 Task: Select a rule when a due date between 1 and 7 working days from now is removed from a card by anyone except me.
Action: Mouse moved to (1109, 89)
Screenshot: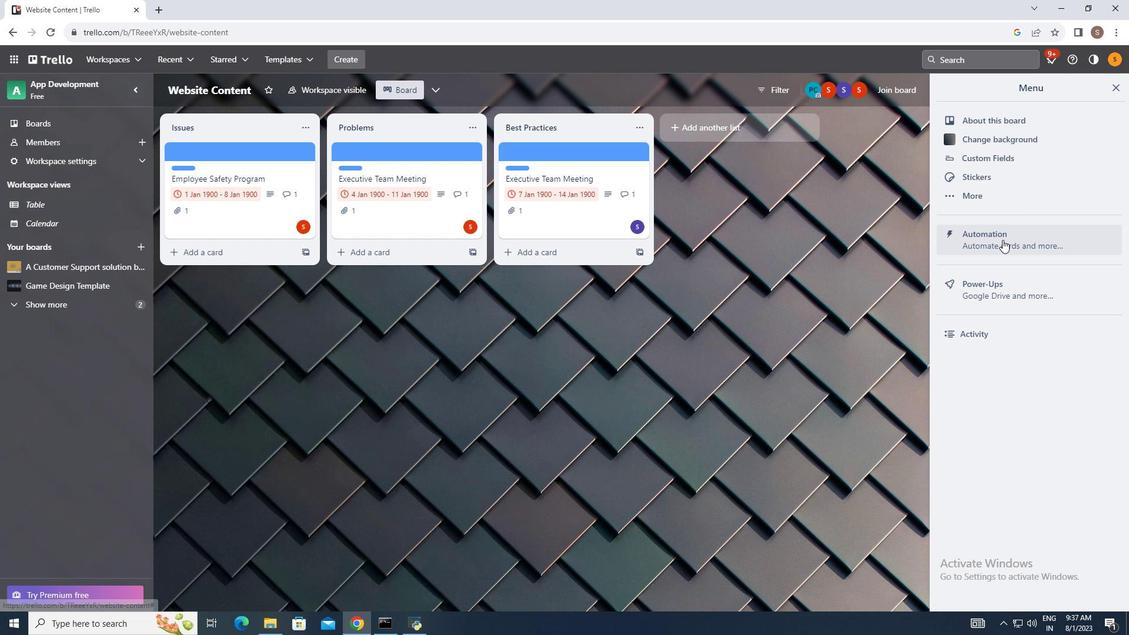 
Action: Mouse pressed left at (1109, 89)
Screenshot: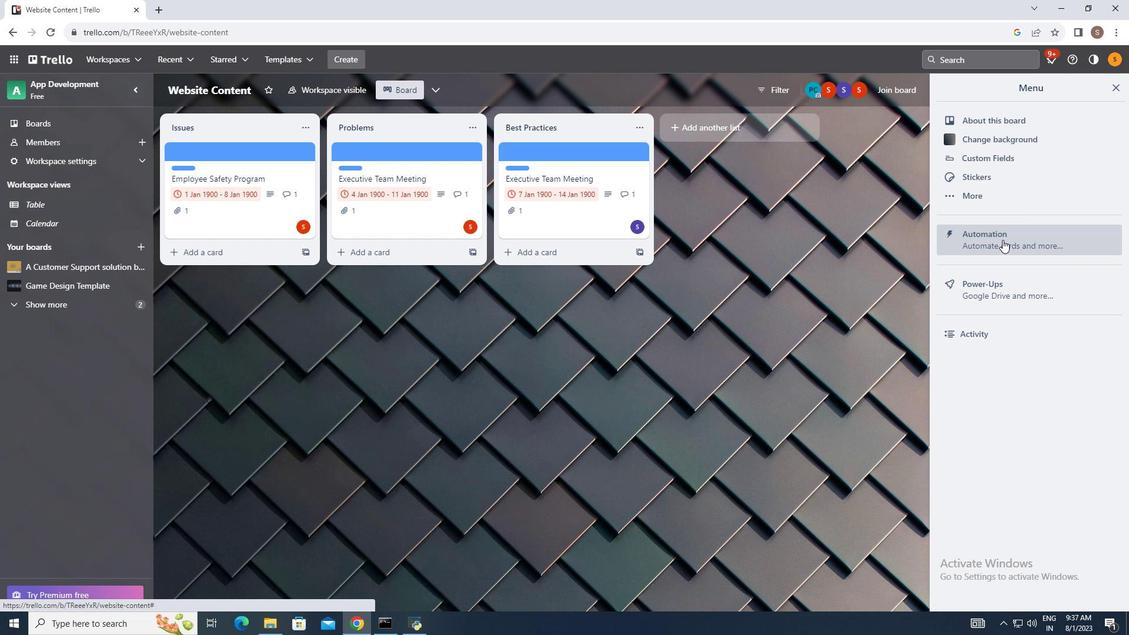 
Action: Mouse moved to (1002, 239)
Screenshot: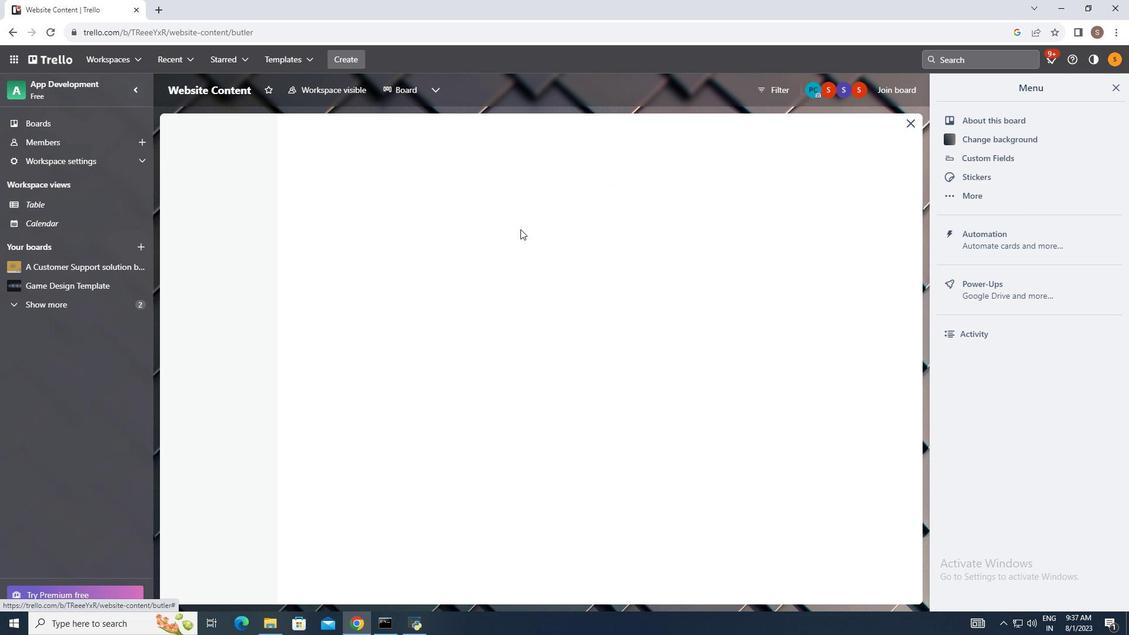 
Action: Mouse pressed left at (1002, 239)
Screenshot: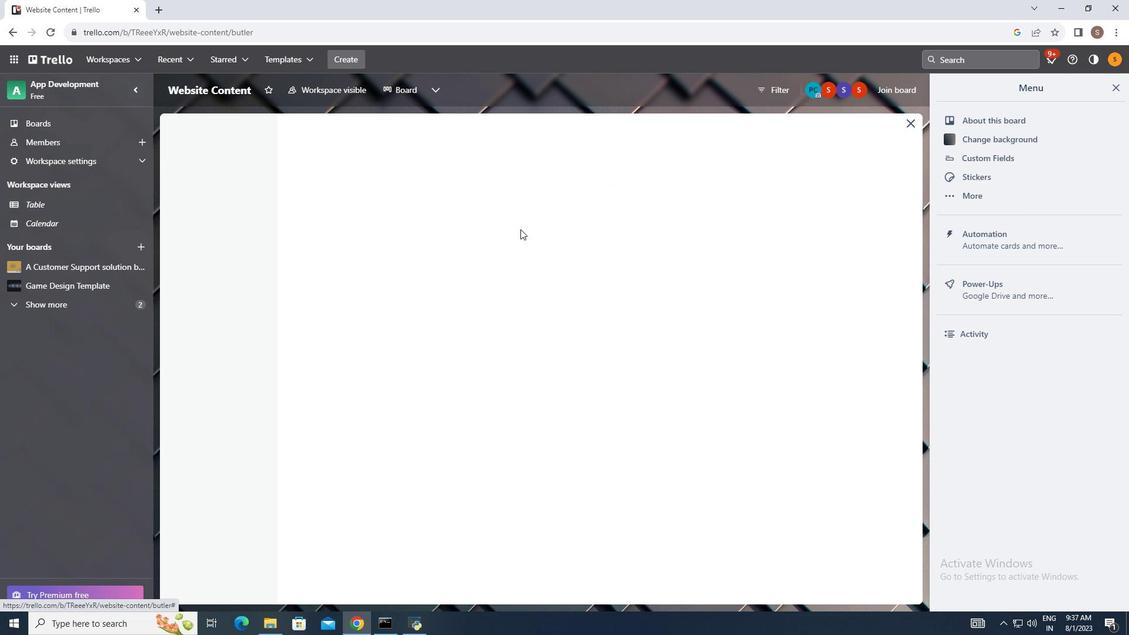 
Action: Mouse moved to (204, 190)
Screenshot: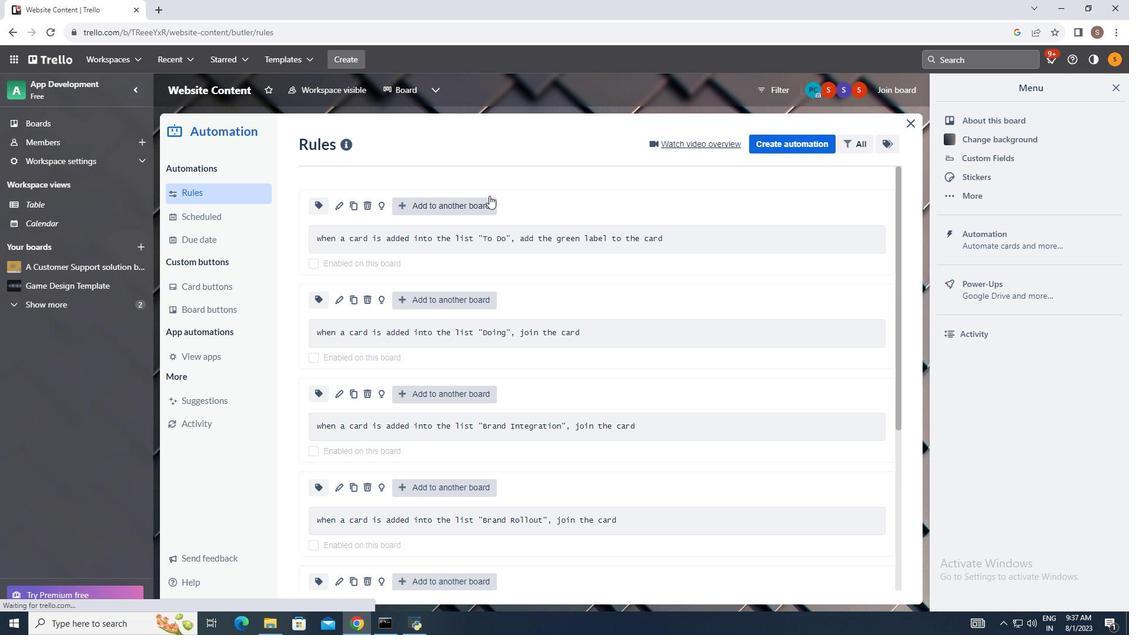 
Action: Mouse pressed left at (204, 190)
Screenshot: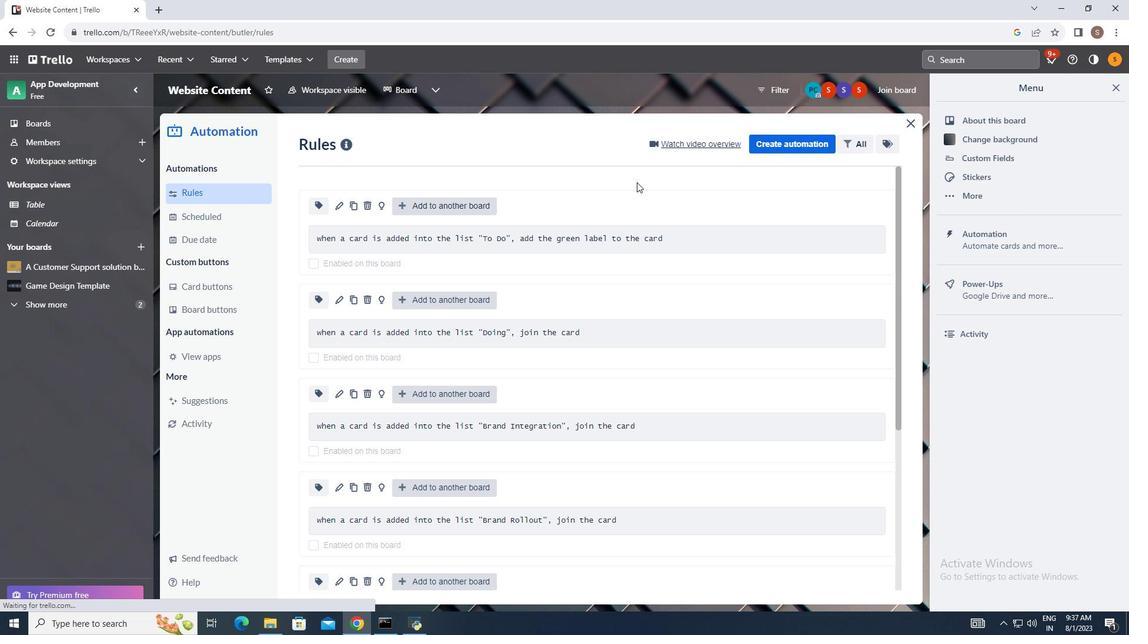 
Action: Mouse moved to (797, 139)
Screenshot: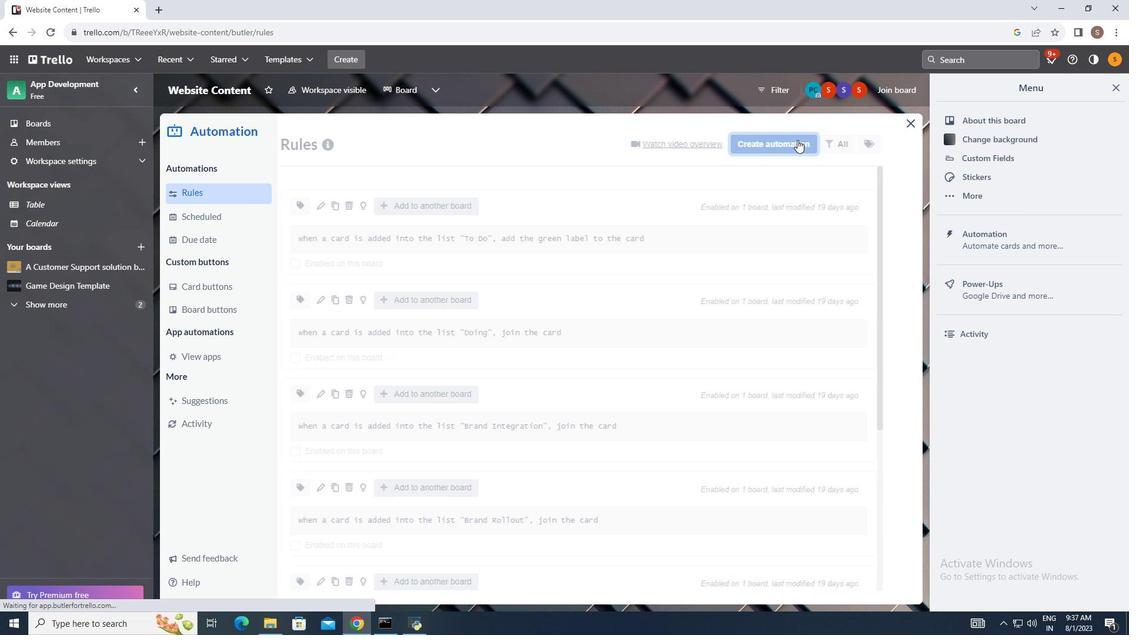 
Action: Mouse pressed left at (797, 139)
Screenshot: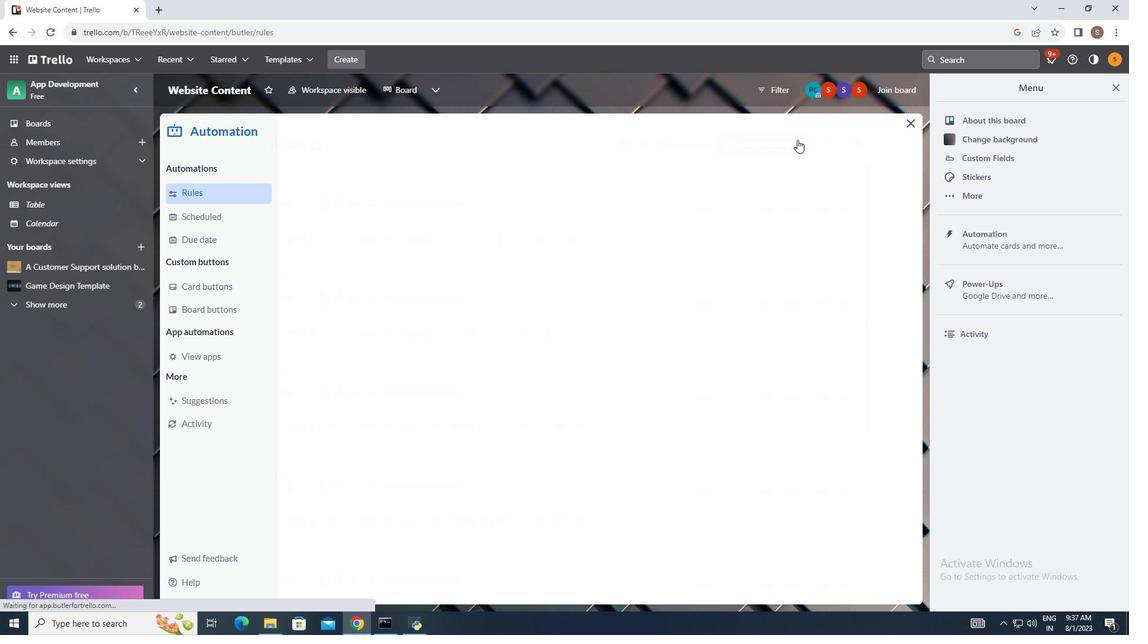 
Action: Mouse moved to (579, 258)
Screenshot: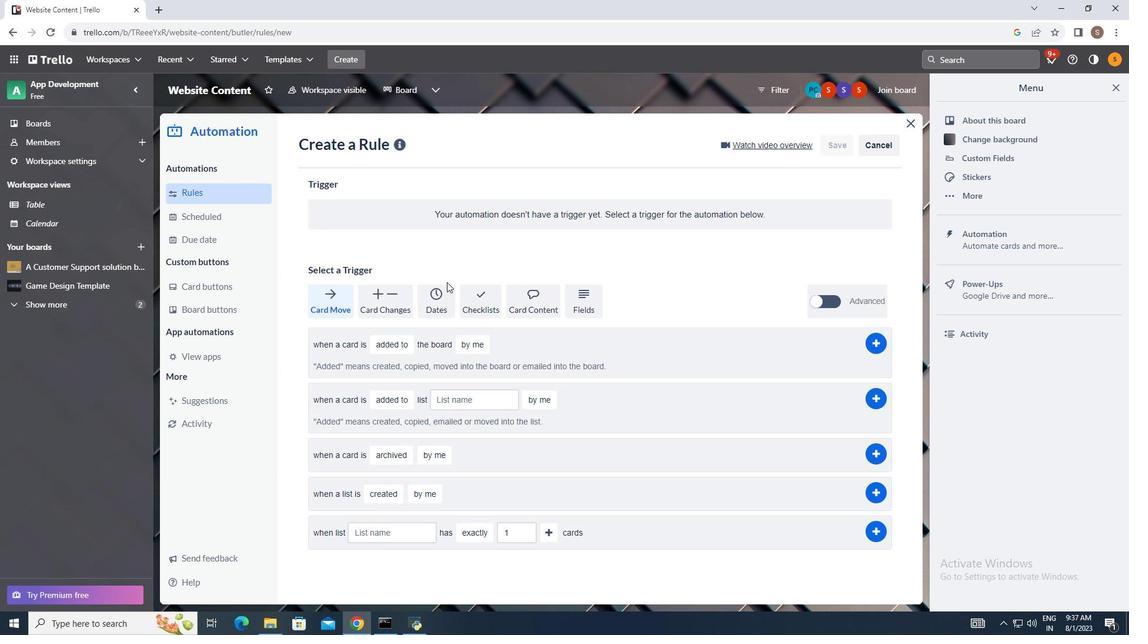 
Action: Mouse pressed left at (579, 258)
Screenshot: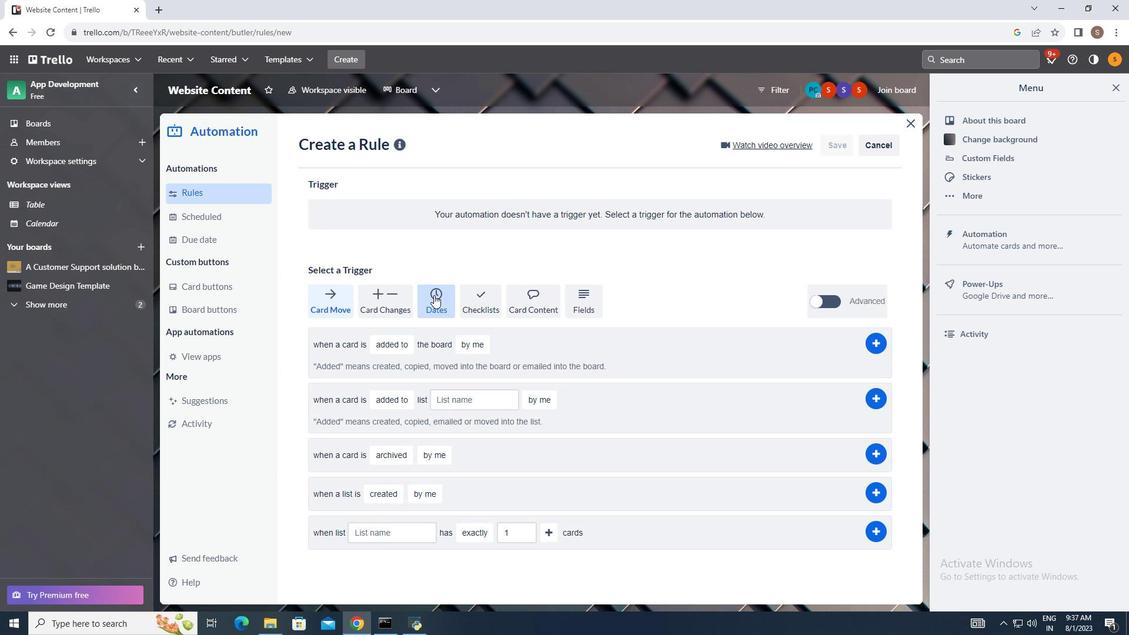 
Action: Mouse moved to (434, 295)
Screenshot: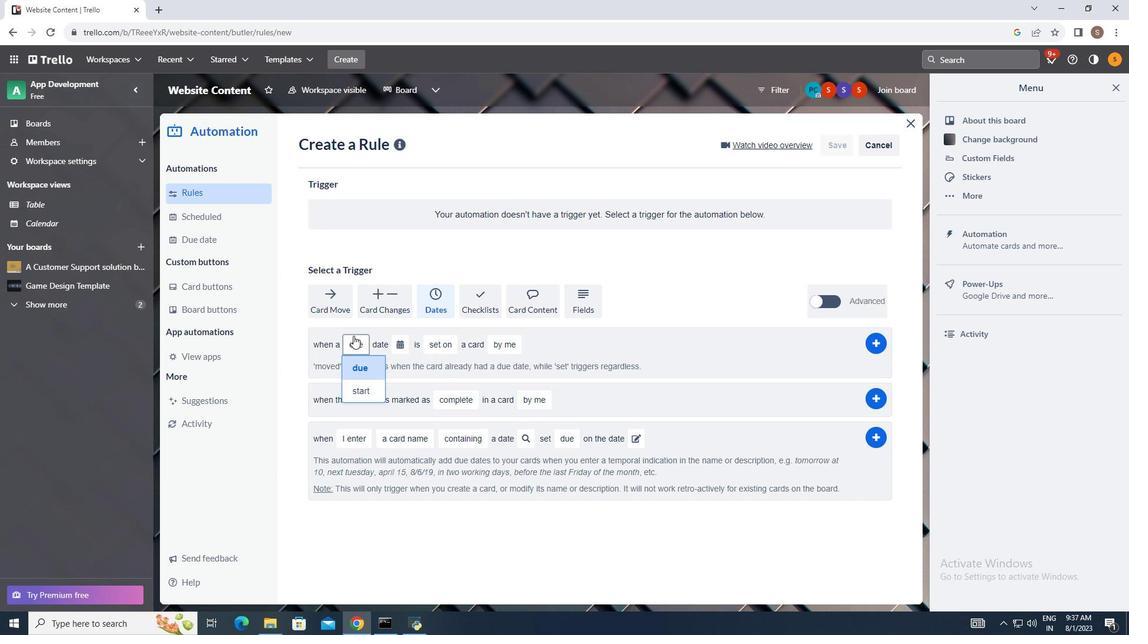 
Action: Mouse pressed left at (434, 295)
Screenshot: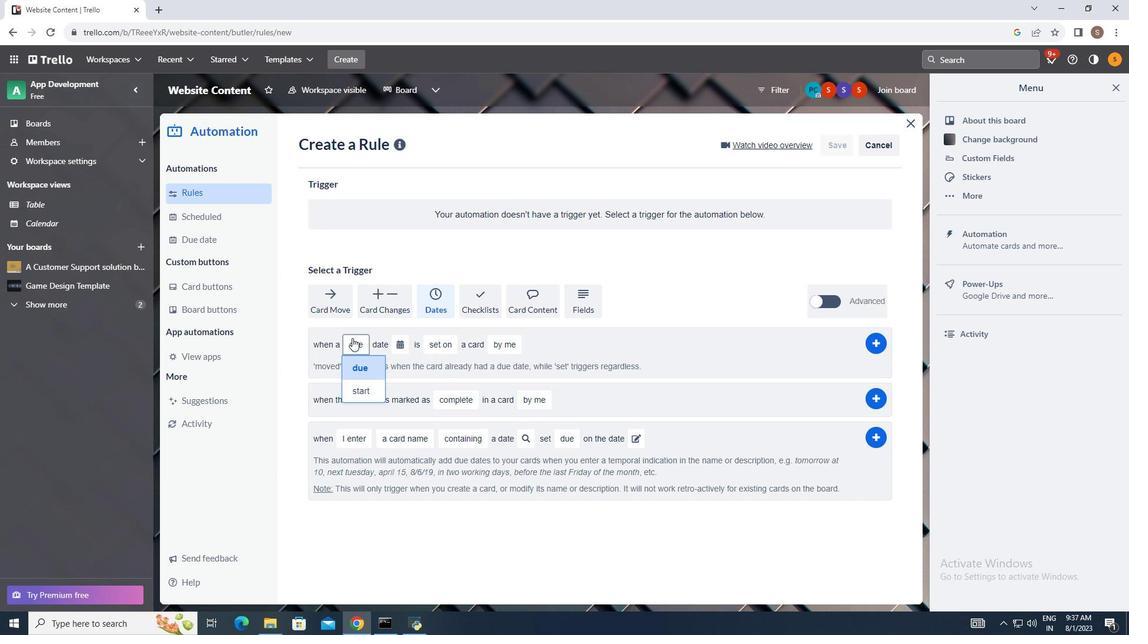 
Action: Mouse moved to (352, 335)
Screenshot: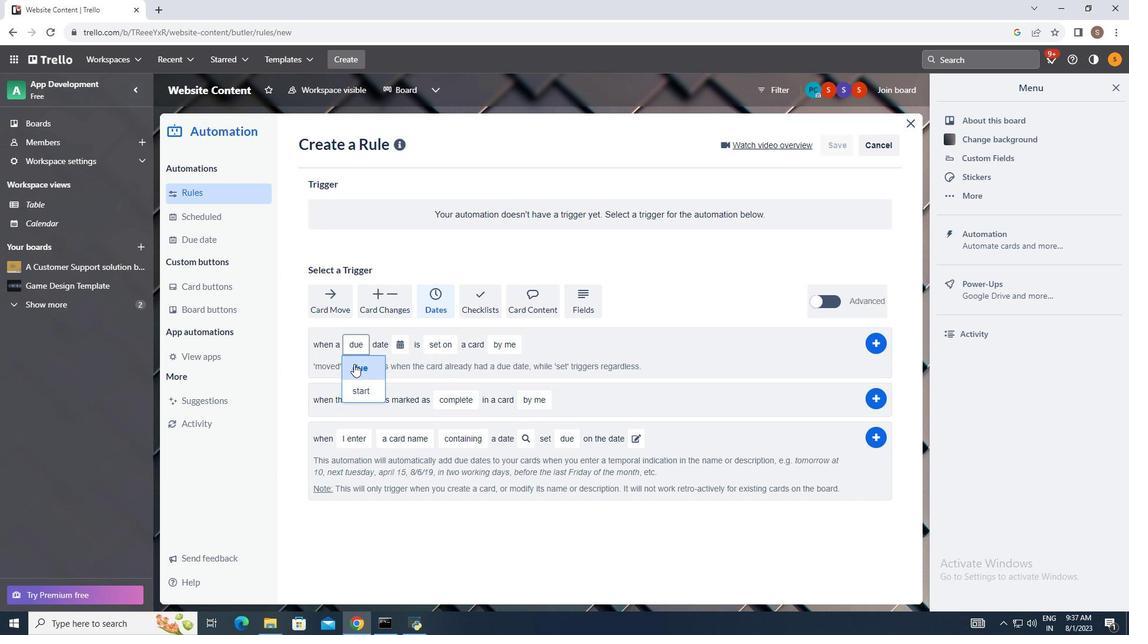 
Action: Mouse pressed left at (352, 335)
Screenshot: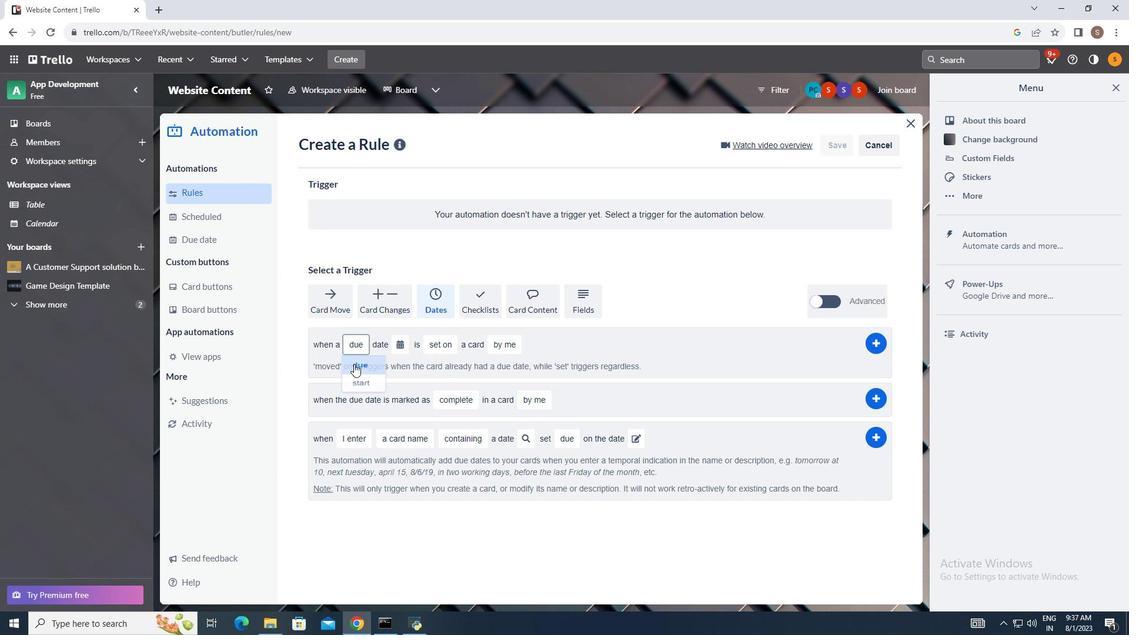 
Action: Mouse moved to (353, 364)
Screenshot: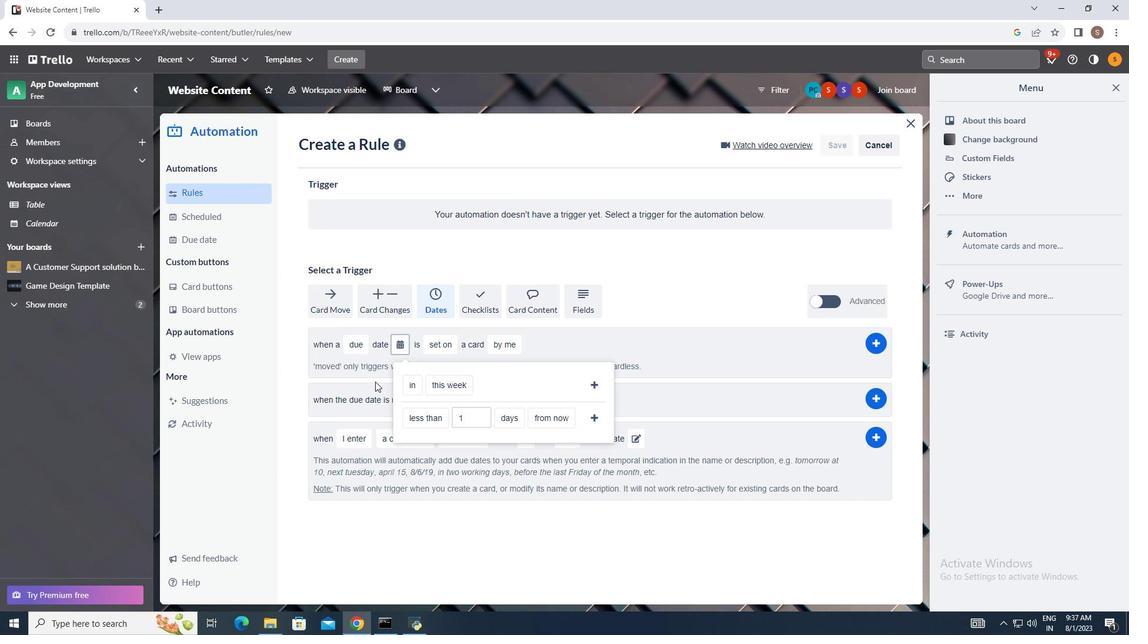 
Action: Mouse pressed left at (353, 364)
Screenshot: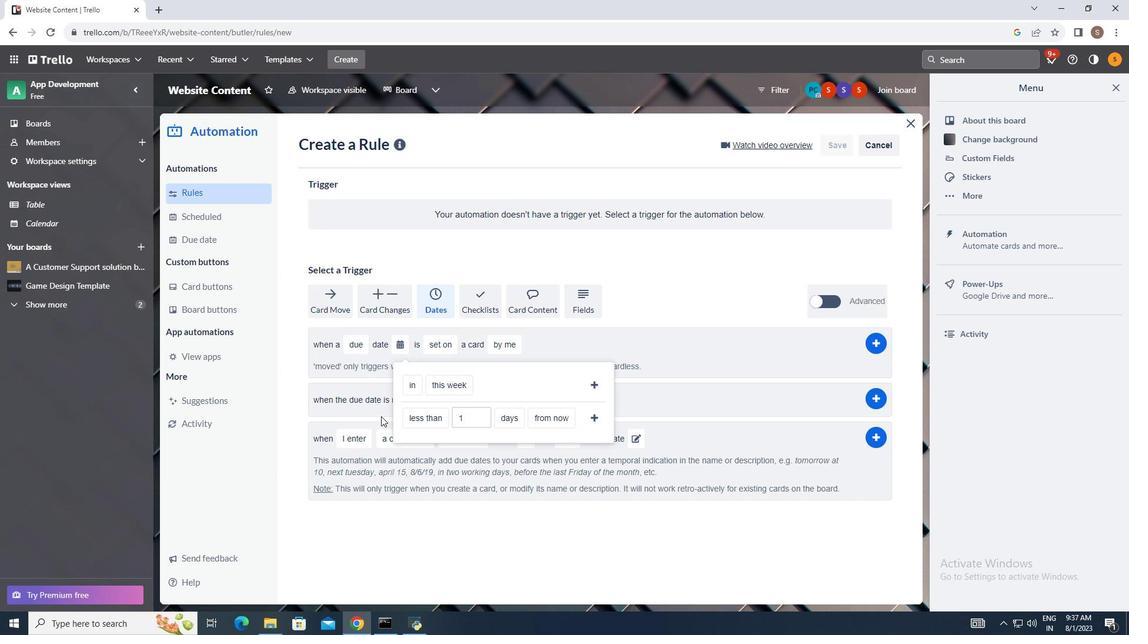 
Action: Mouse moved to (404, 347)
Screenshot: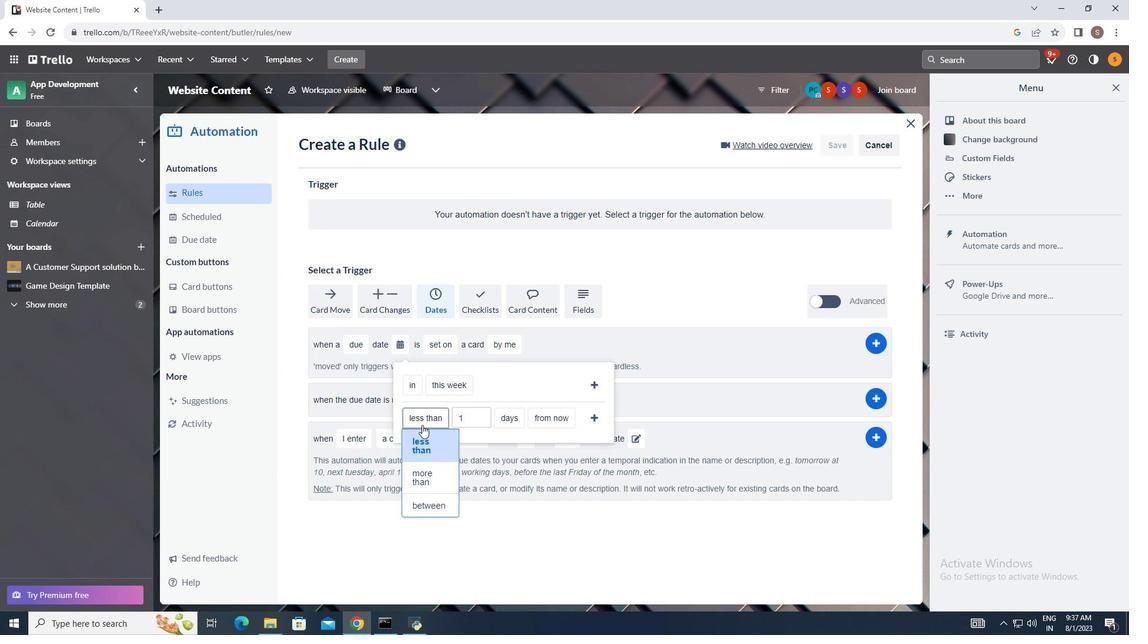 
Action: Mouse pressed left at (404, 347)
Screenshot: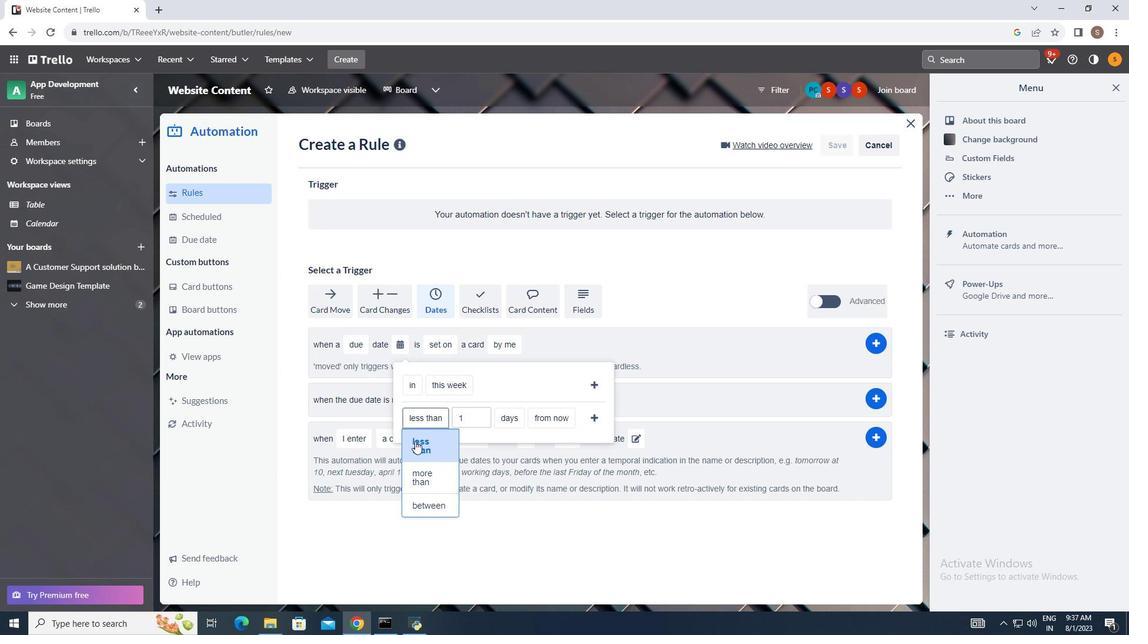 
Action: Mouse moved to (421, 425)
Screenshot: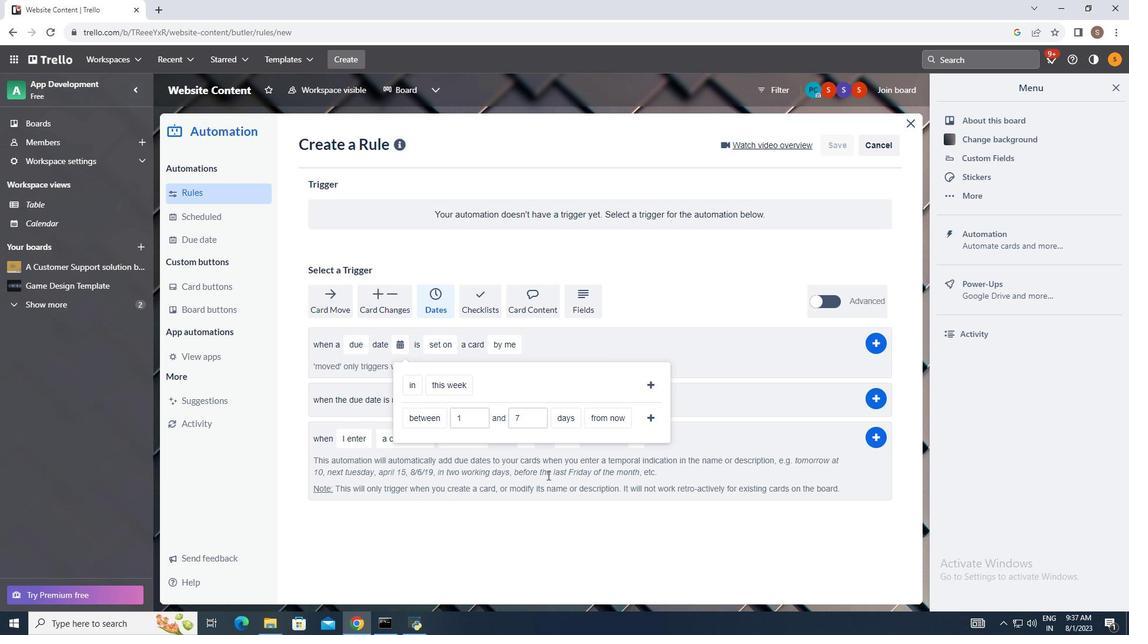 
Action: Mouse pressed left at (421, 425)
Screenshot: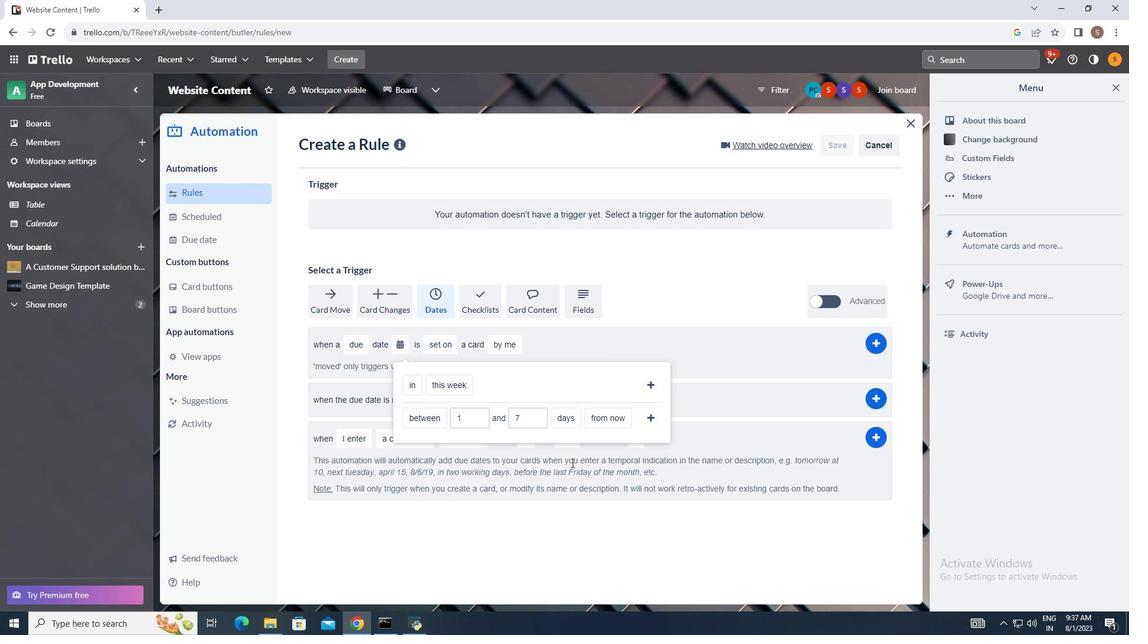 
Action: Mouse moved to (426, 504)
Screenshot: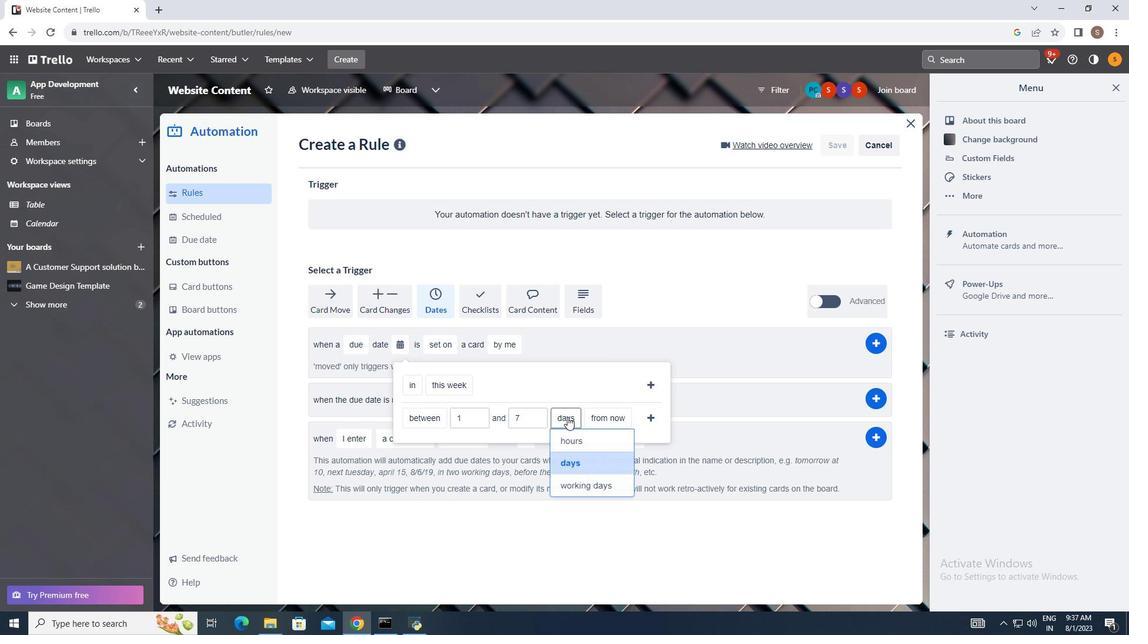 
Action: Mouse pressed left at (426, 504)
Screenshot: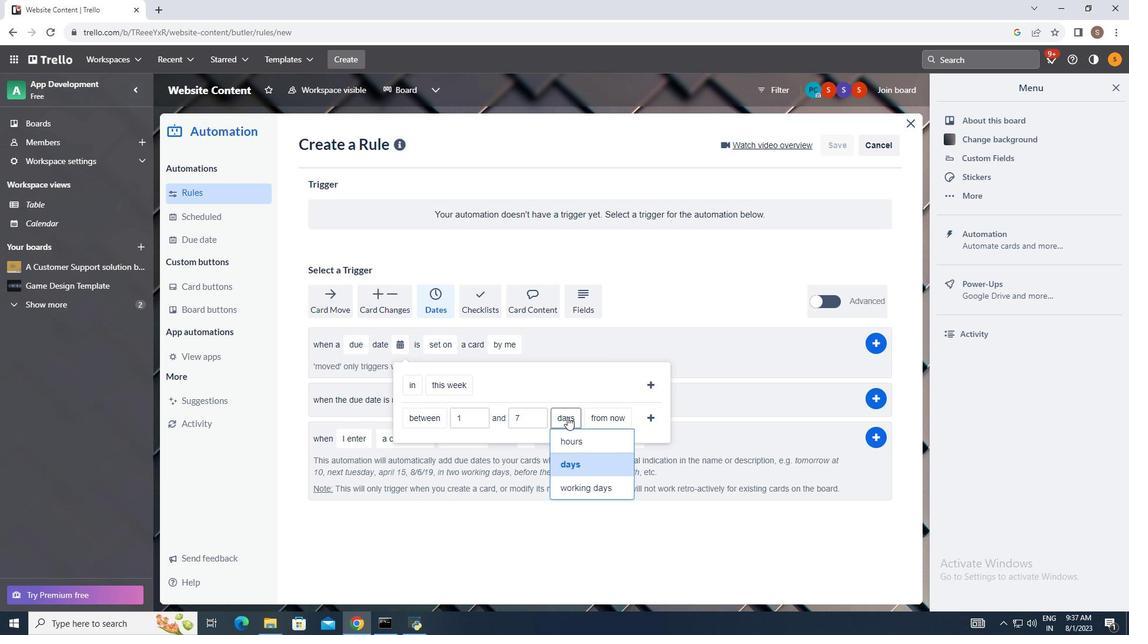
Action: Mouse moved to (567, 417)
Screenshot: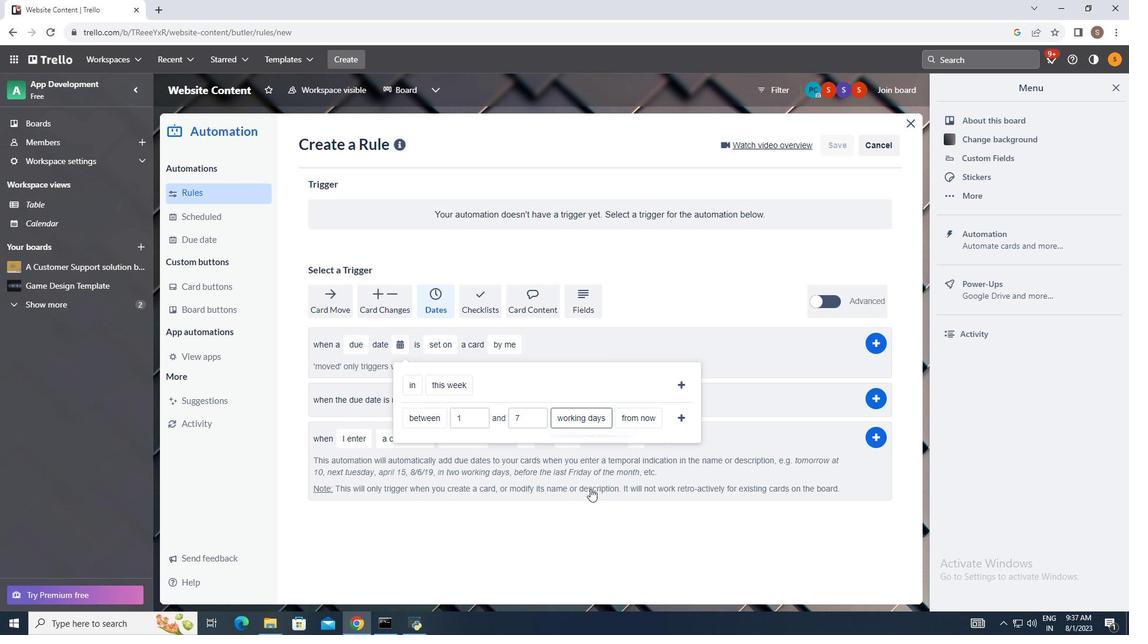 
Action: Mouse pressed left at (567, 417)
Screenshot: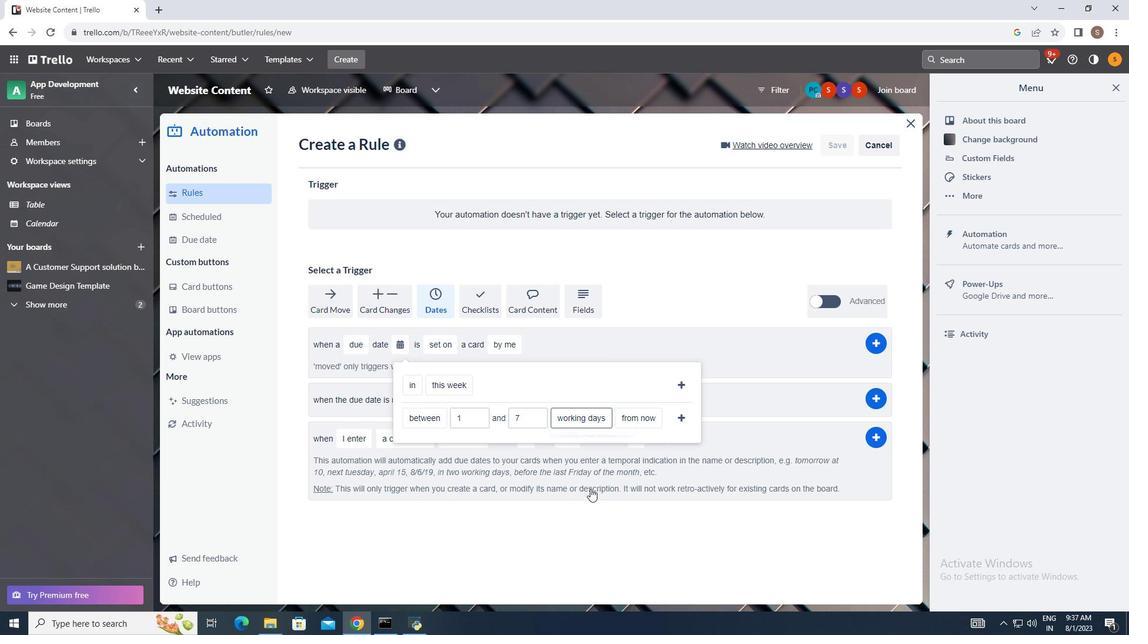 
Action: Mouse moved to (590, 488)
Screenshot: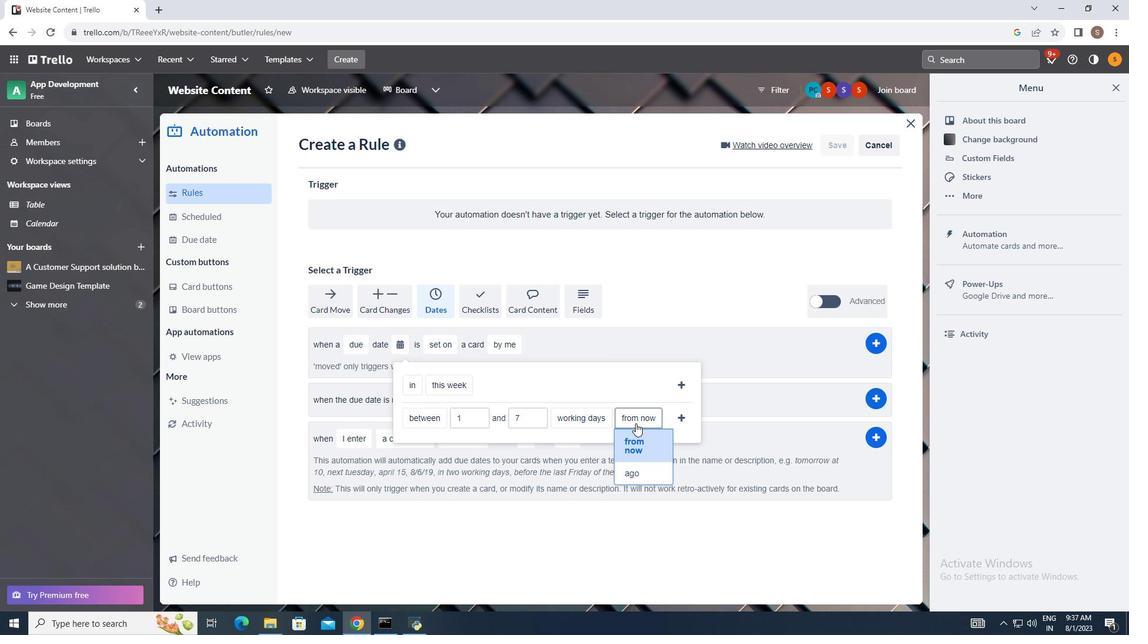
Action: Mouse pressed left at (590, 488)
Screenshot: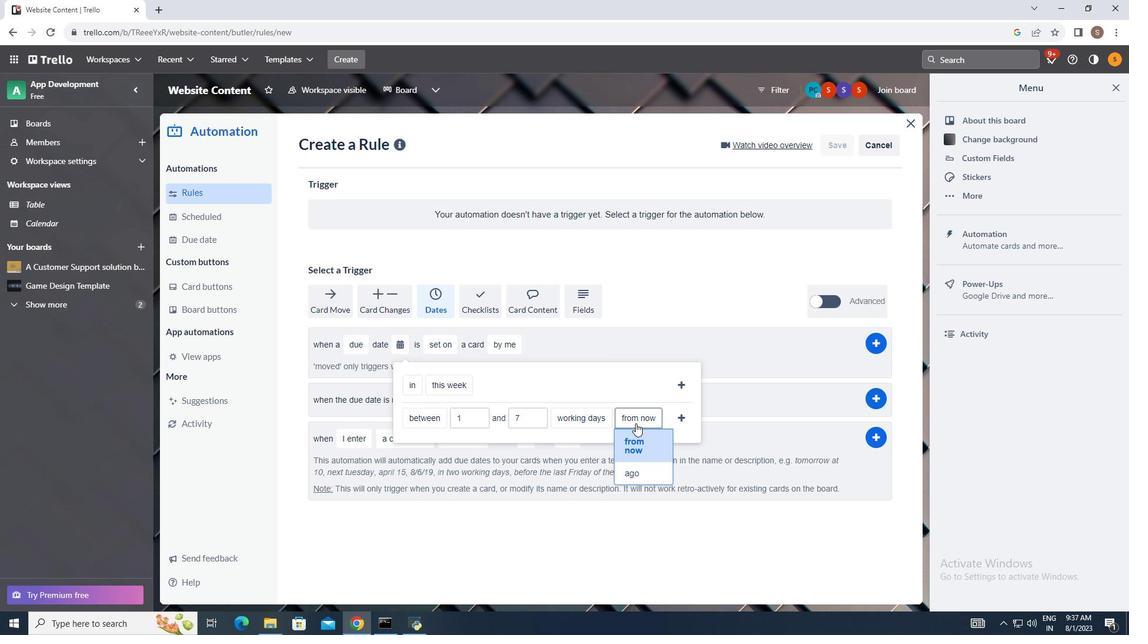 
Action: Mouse moved to (635, 423)
Screenshot: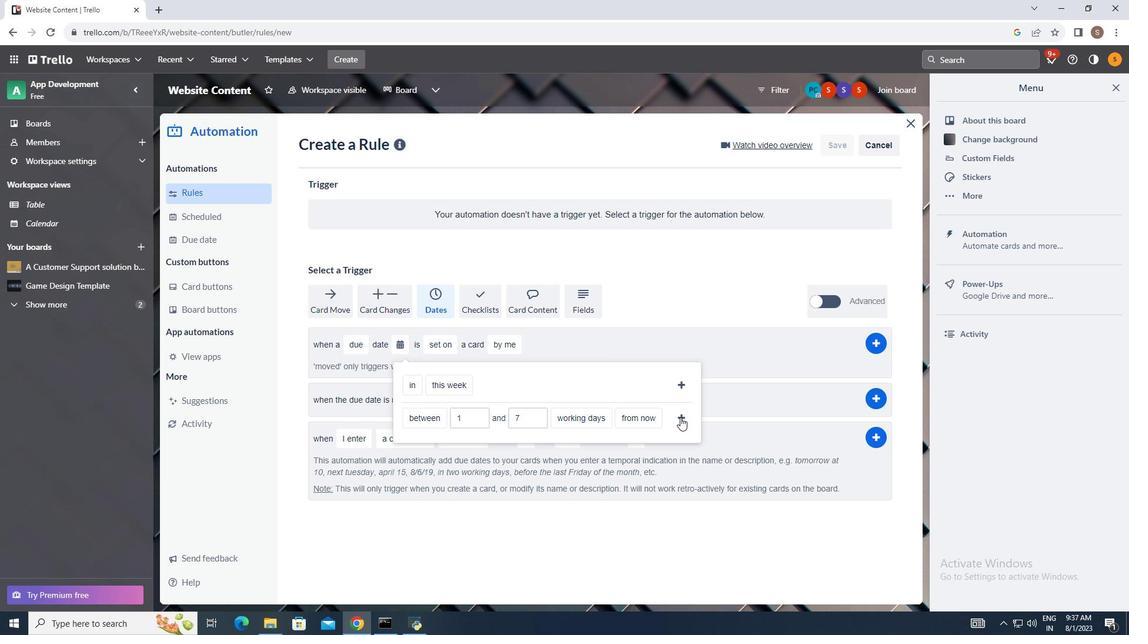 
Action: Mouse pressed left at (635, 423)
Screenshot: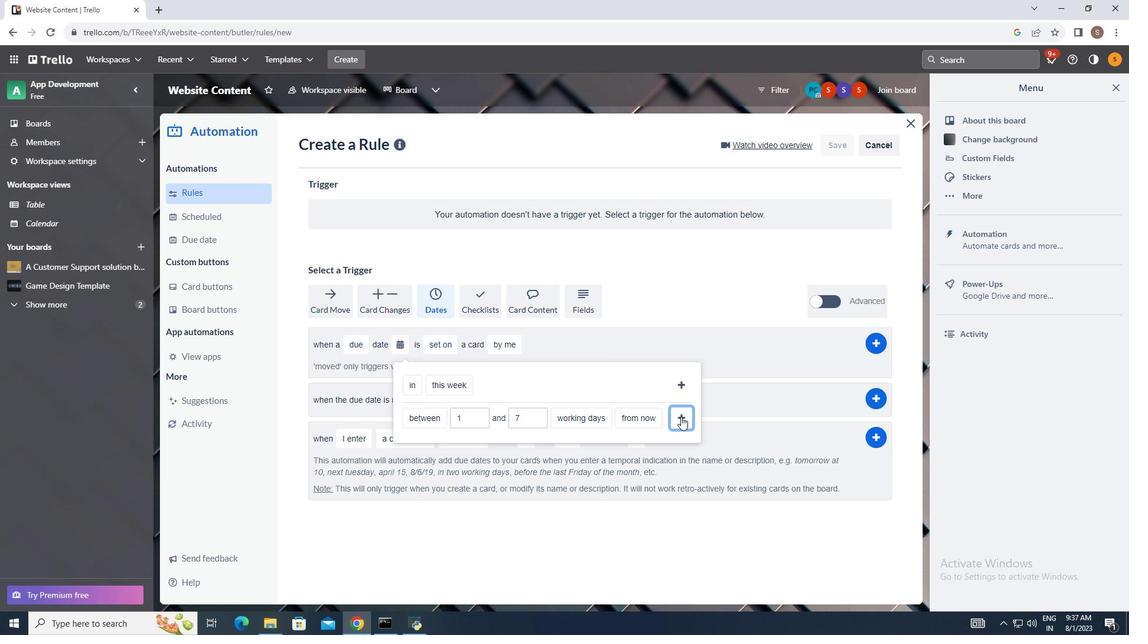 
Action: Mouse moved to (639, 439)
Screenshot: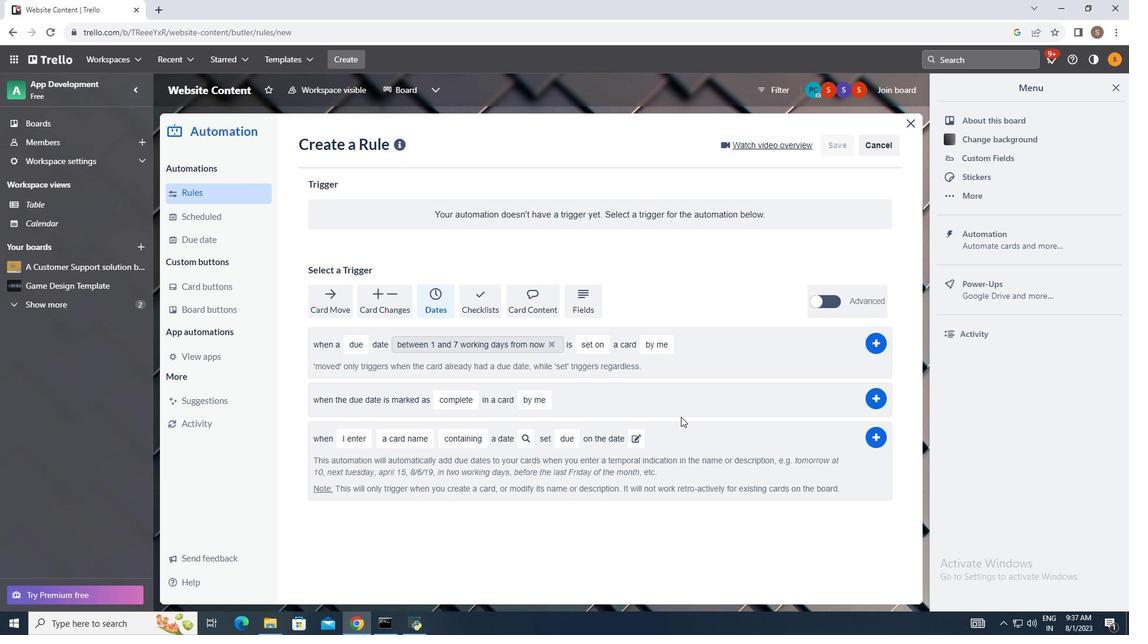 
Action: Mouse pressed left at (639, 439)
Screenshot: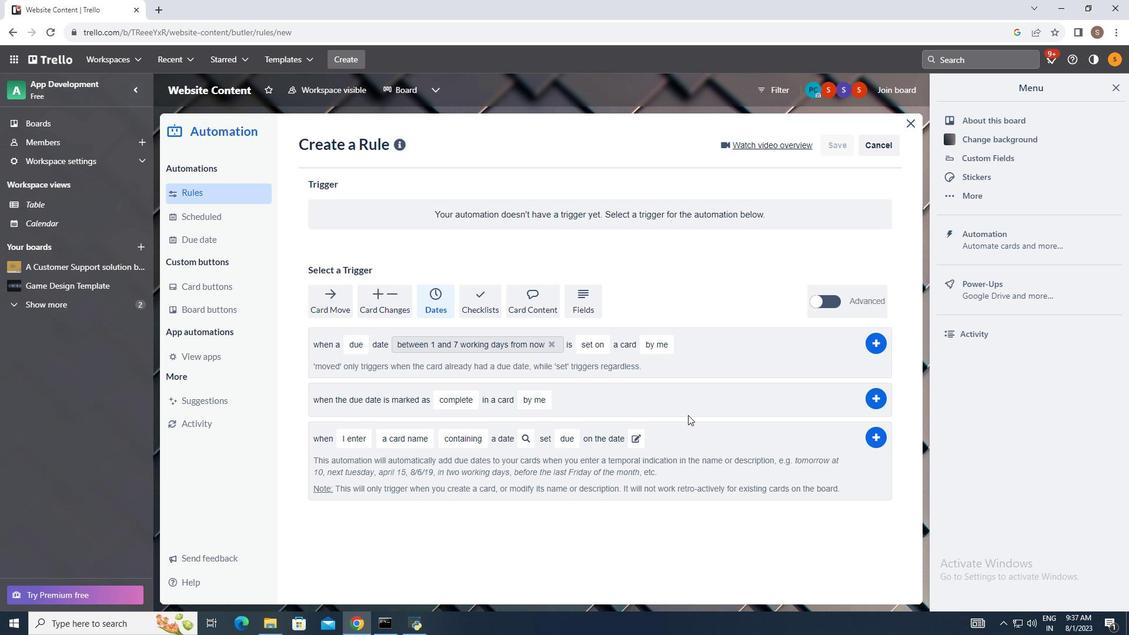 
Action: Mouse moved to (681, 417)
Screenshot: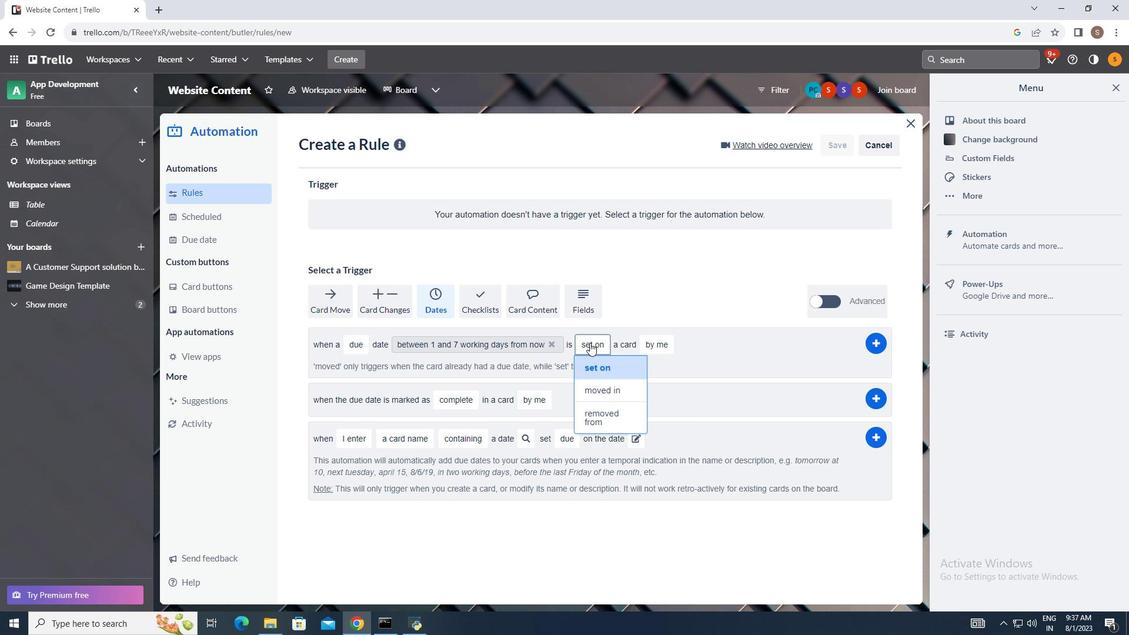 
Action: Mouse pressed left at (681, 417)
Screenshot: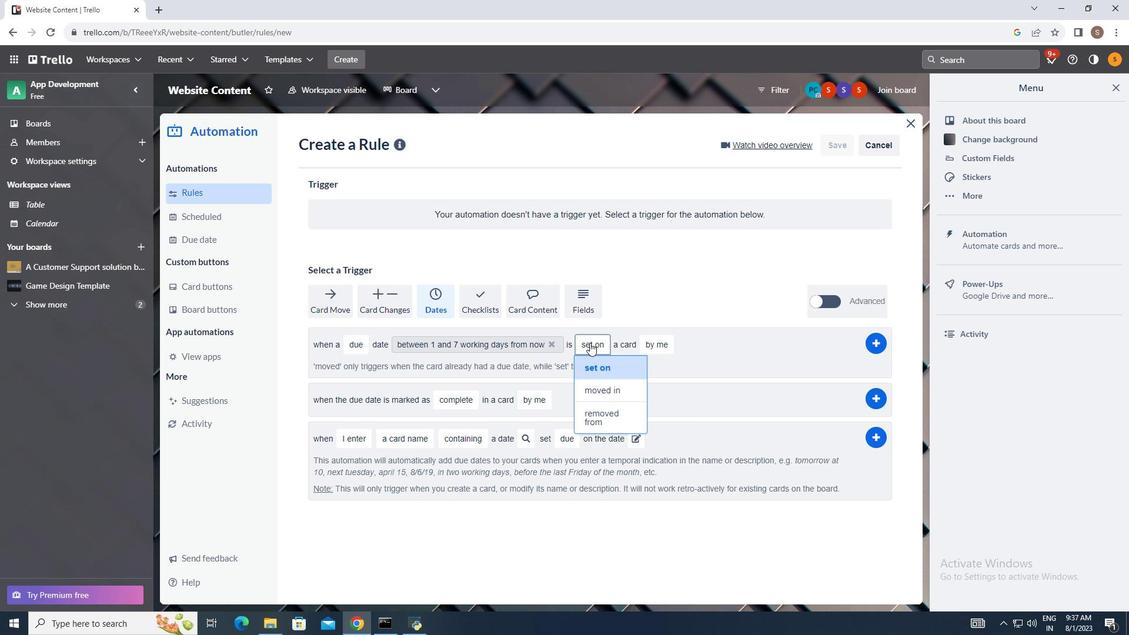 
Action: Mouse moved to (589, 342)
Screenshot: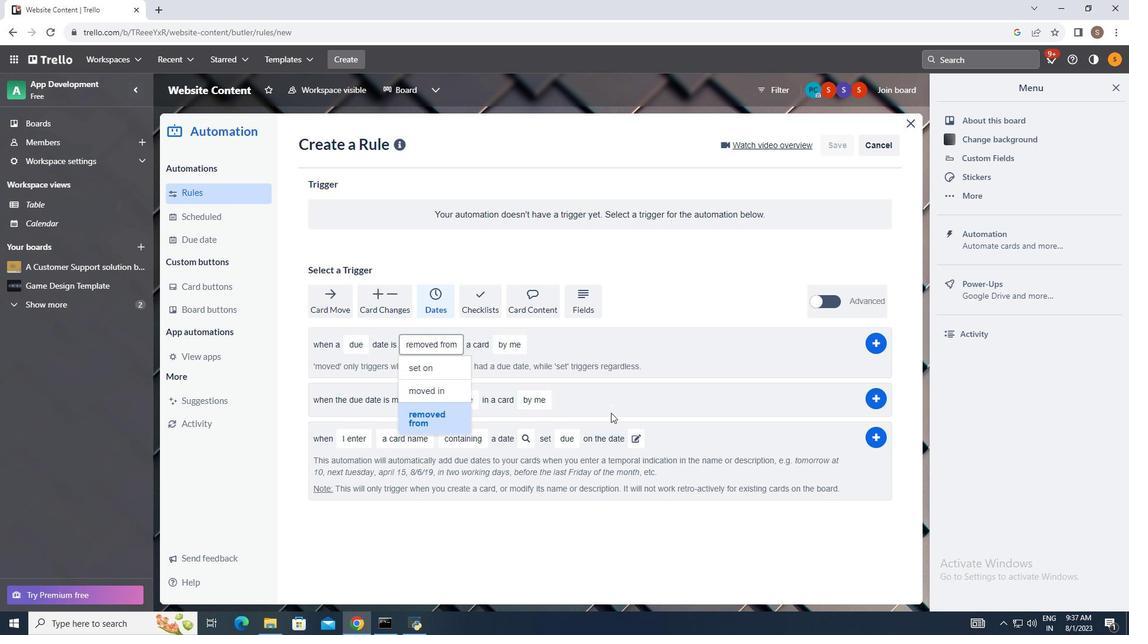 
Action: Mouse pressed left at (589, 342)
Screenshot: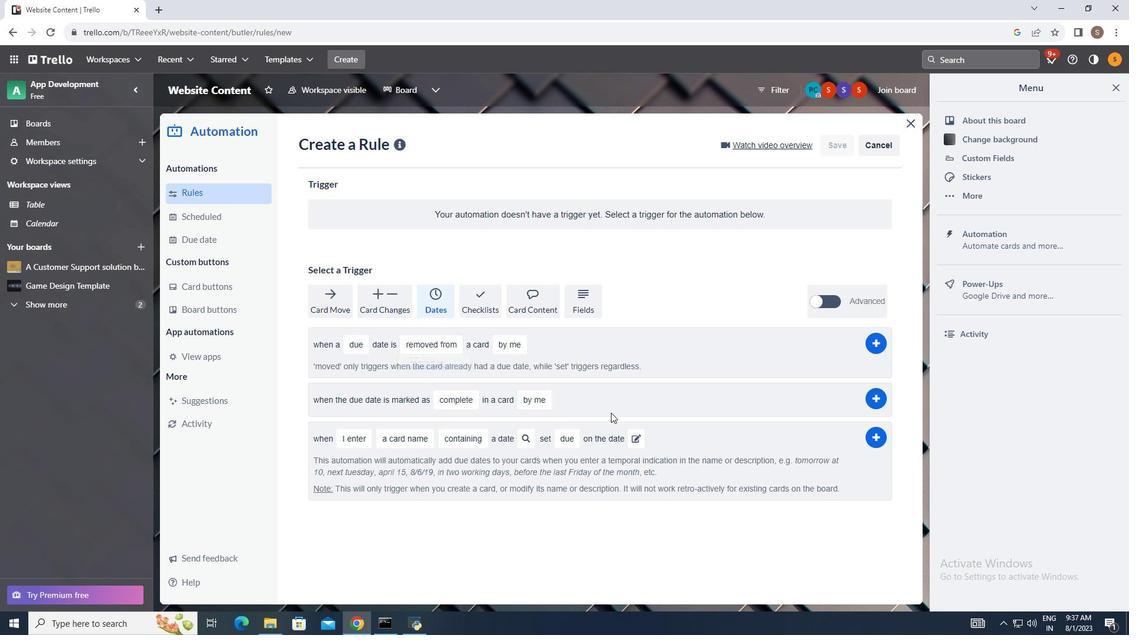 
Action: Mouse moved to (611, 412)
Screenshot: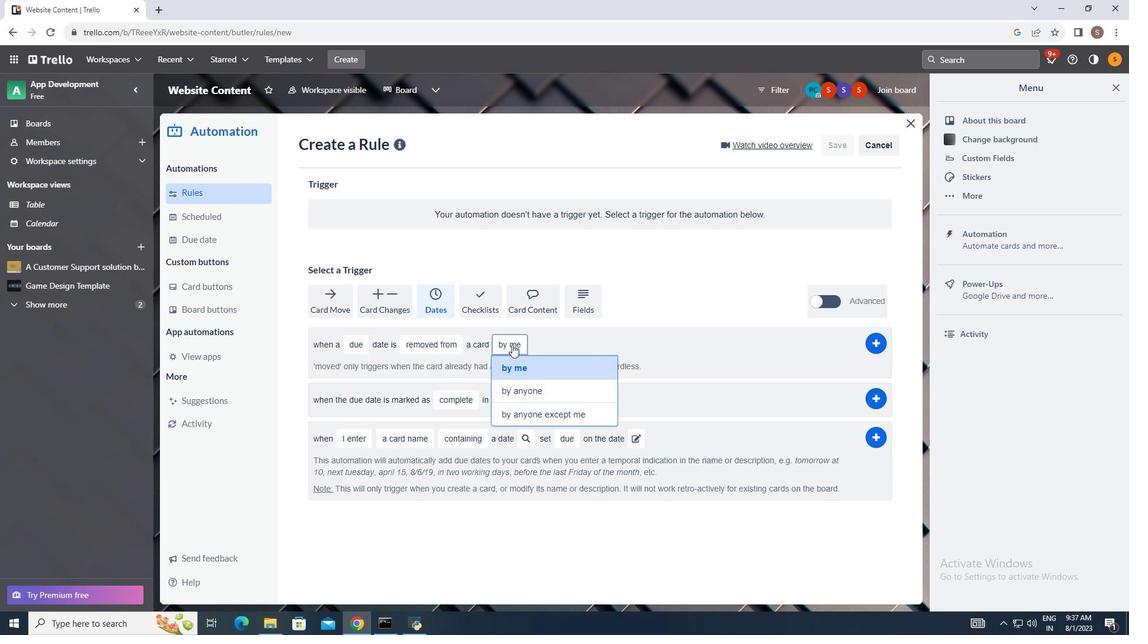 
Action: Mouse pressed left at (611, 412)
Screenshot: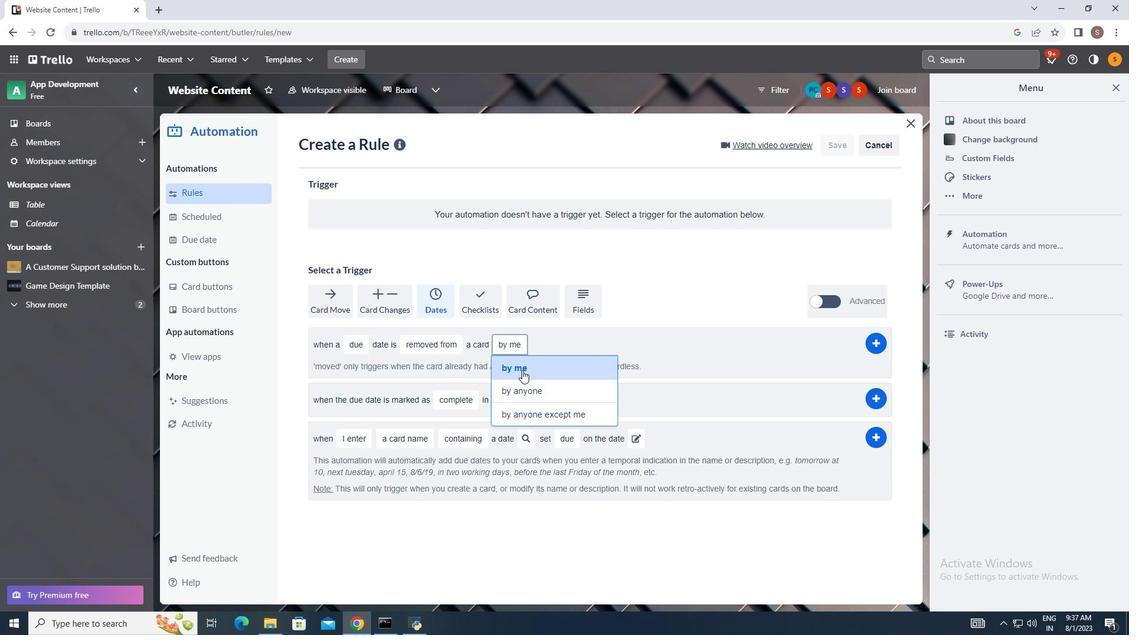 
Action: Mouse moved to (512, 344)
Screenshot: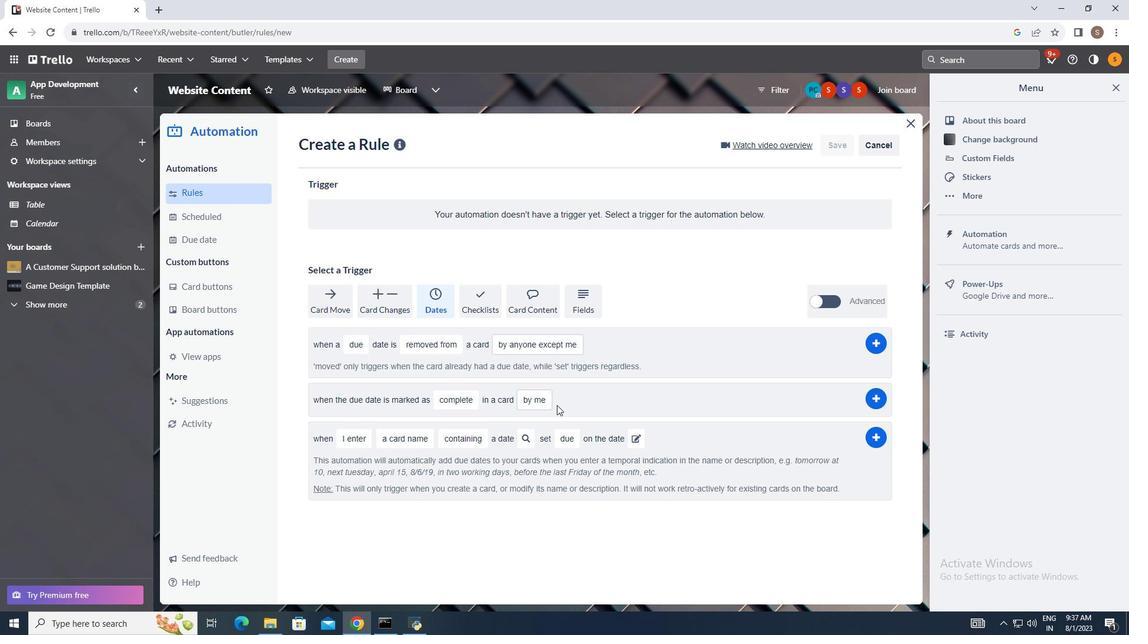 
Action: Mouse pressed left at (512, 344)
Screenshot: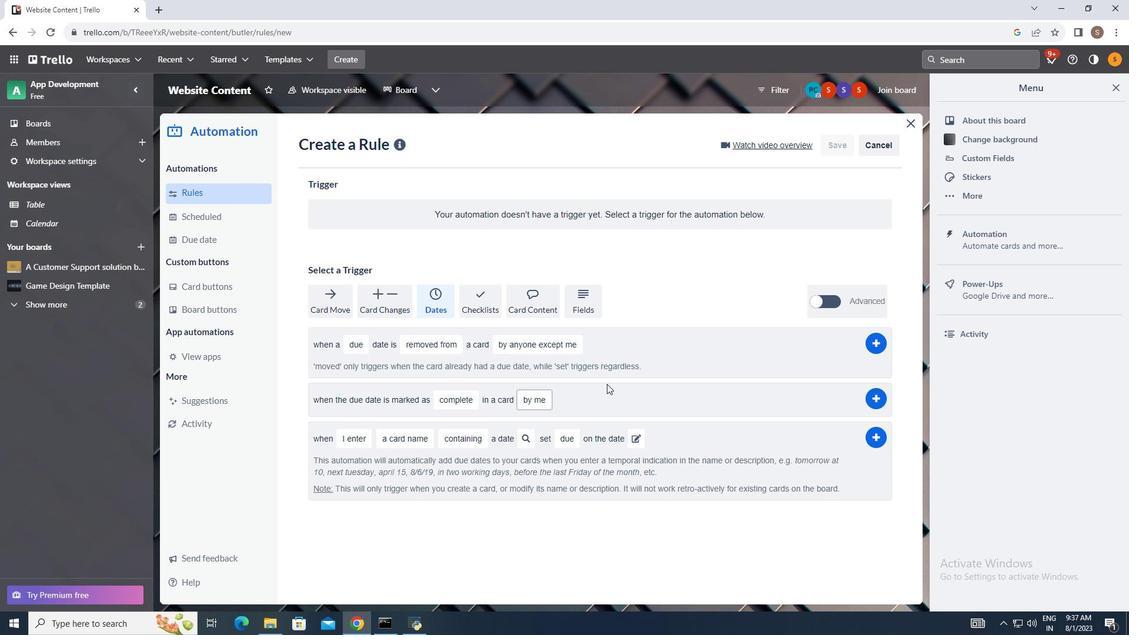 
Action: Mouse moved to (537, 411)
Screenshot: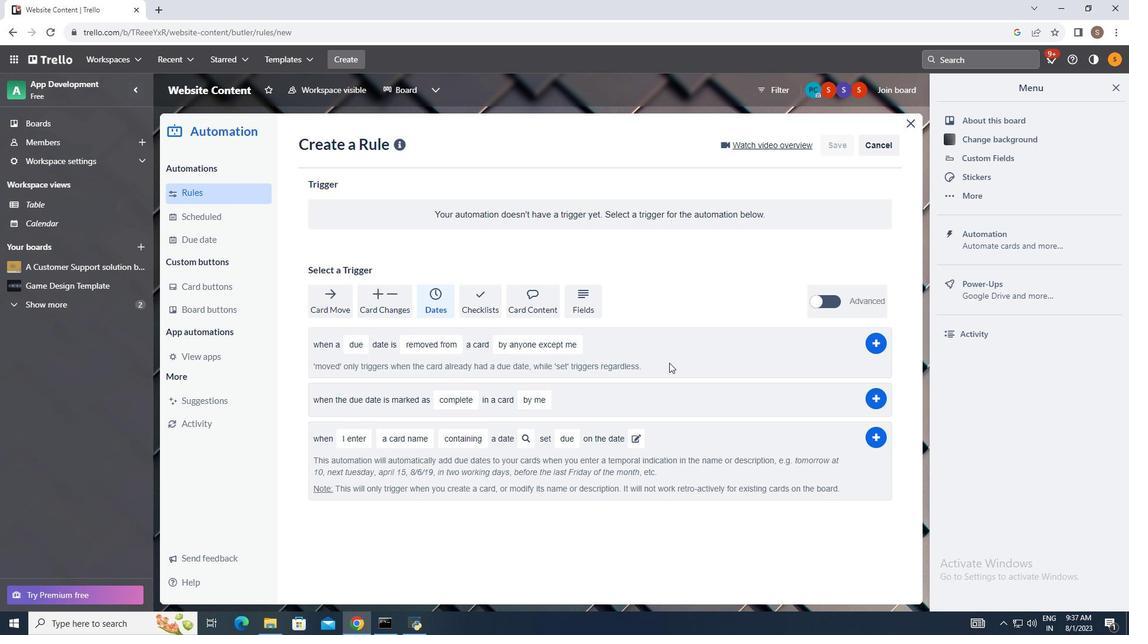 
Action: Mouse pressed left at (537, 411)
Screenshot: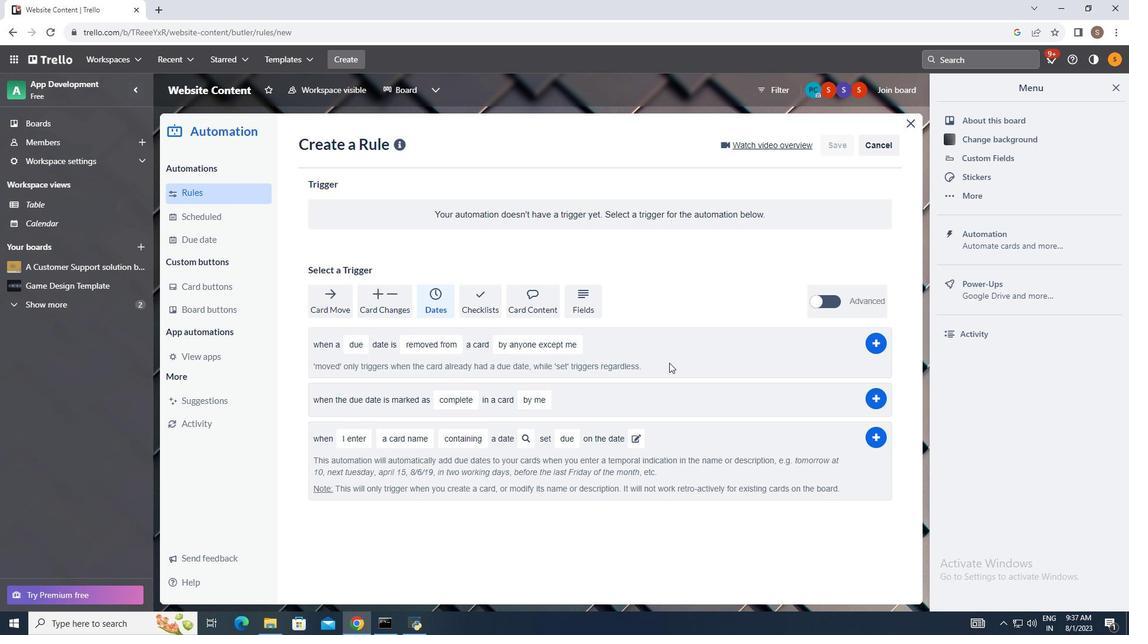 
Action: Mouse moved to (669, 362)
Screenshot: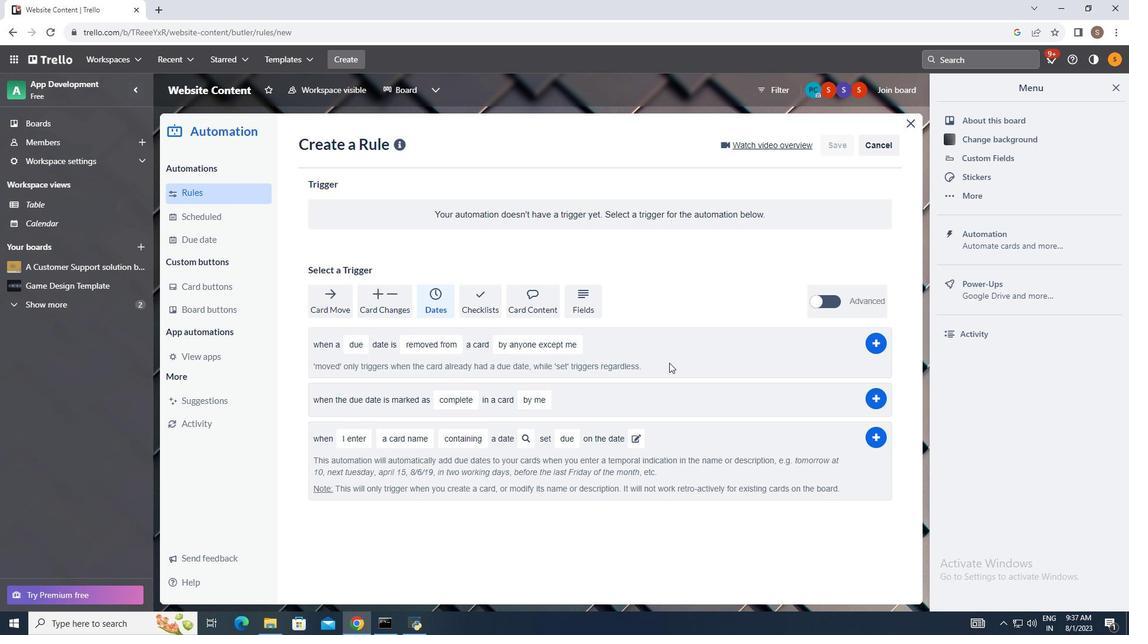 
